 Task: Create ChildIssue0000000130 as Child Issue of Issue Issue0000000065 in Backlog  in Scrum Project Project0000000013 in Jira. Create ChildIssue0000000131 as Child Issue of Issue Issue0000000066 in Backlog  in Scrum Project Project0000000014 in Jira. Create ChildIssue0000000132 as Child Issue of Issue Issue0000000066 in Backlog  in Scrum Project Project0000000014 in Jira. Create ChildIssue0000000133 as Child Issue of Issue Issue0000000067 in Backlog  in Scrum Project Project0000000014 in Jira. Create ChildIssue0000000134 as Child Issue of Issue Issue0000000067 in Backlog  in Scrum Project Project0000000014 in Jira
Action: Mouse moved to (331, 422)
Screenshot: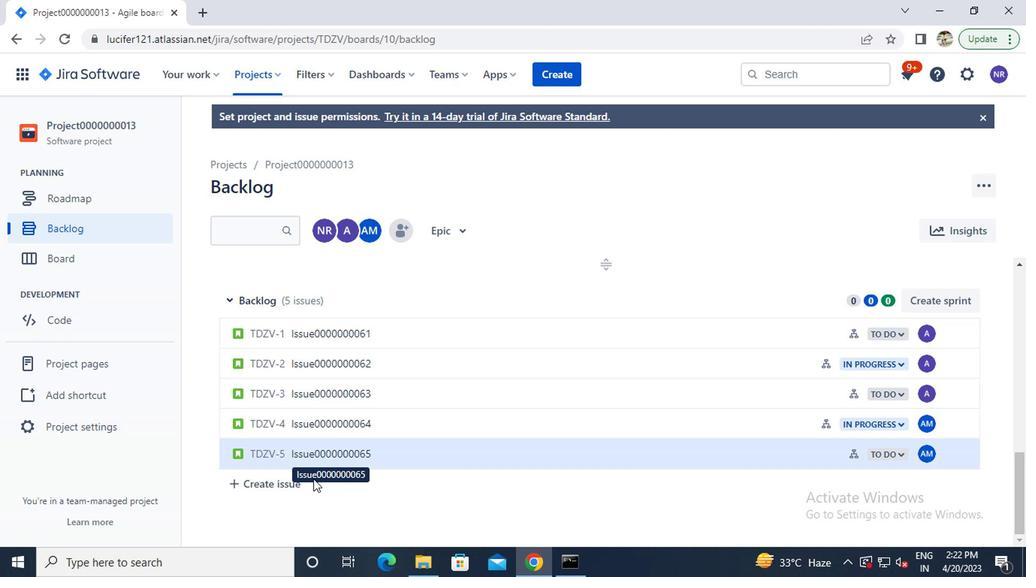 
Action: Mouse pressed left at (331, 422)
Screenshot: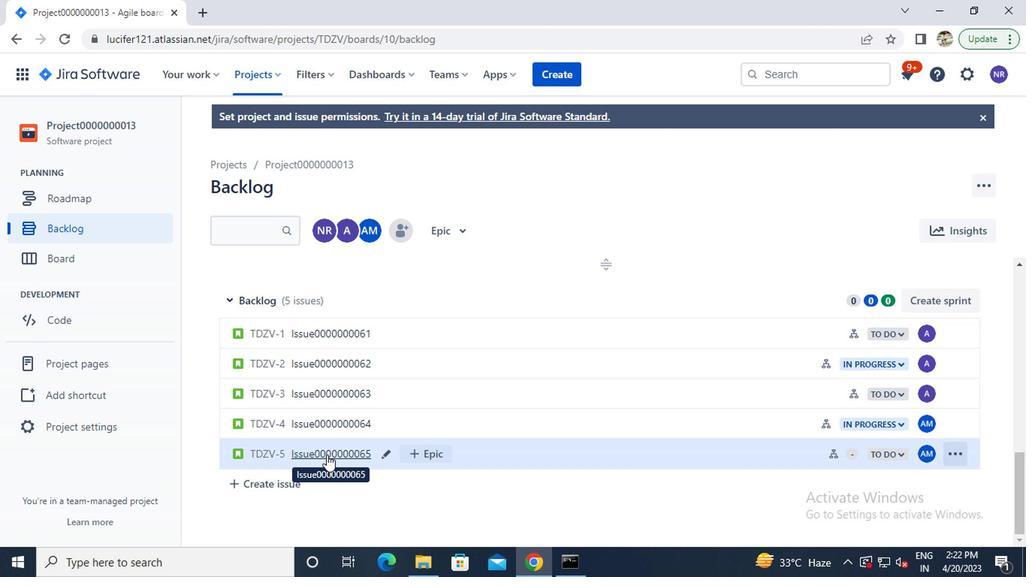 
Action: Mouse moved to (635, 340)
Screenshot: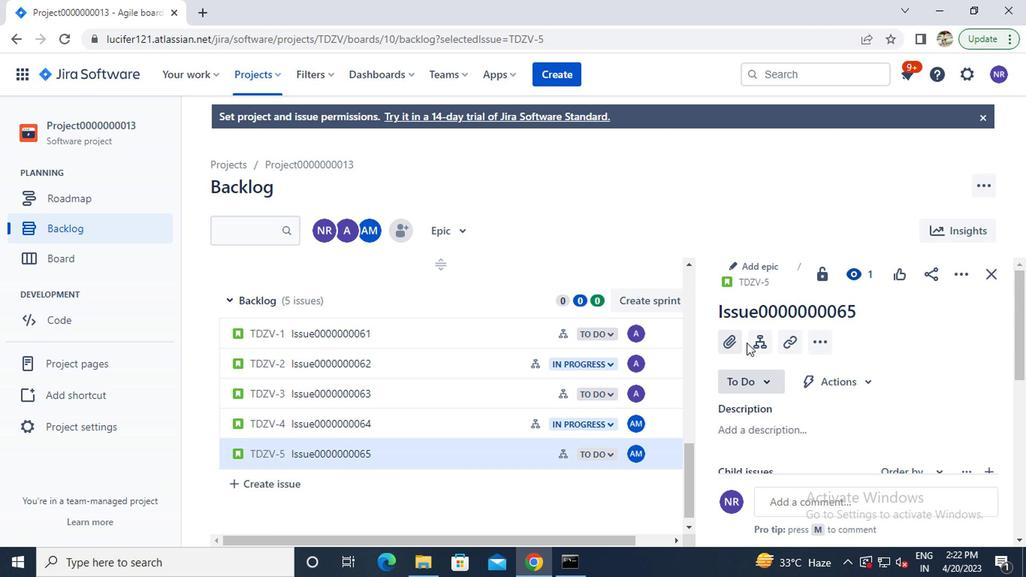 
Action: Mouse pressed left at (635, 340)
Screenshot: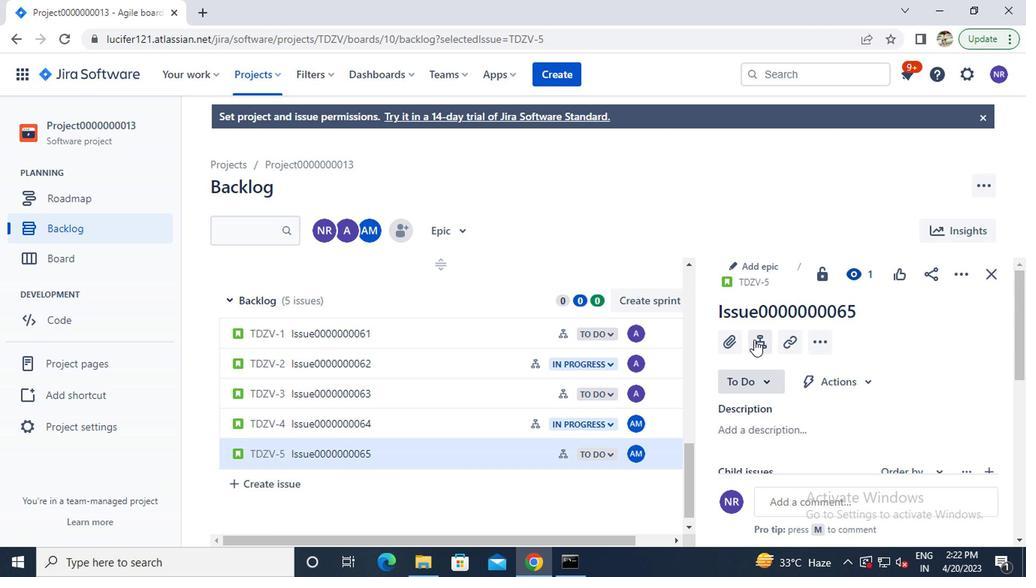 
Action: Mouse moved to (637, 340)
Screenshot: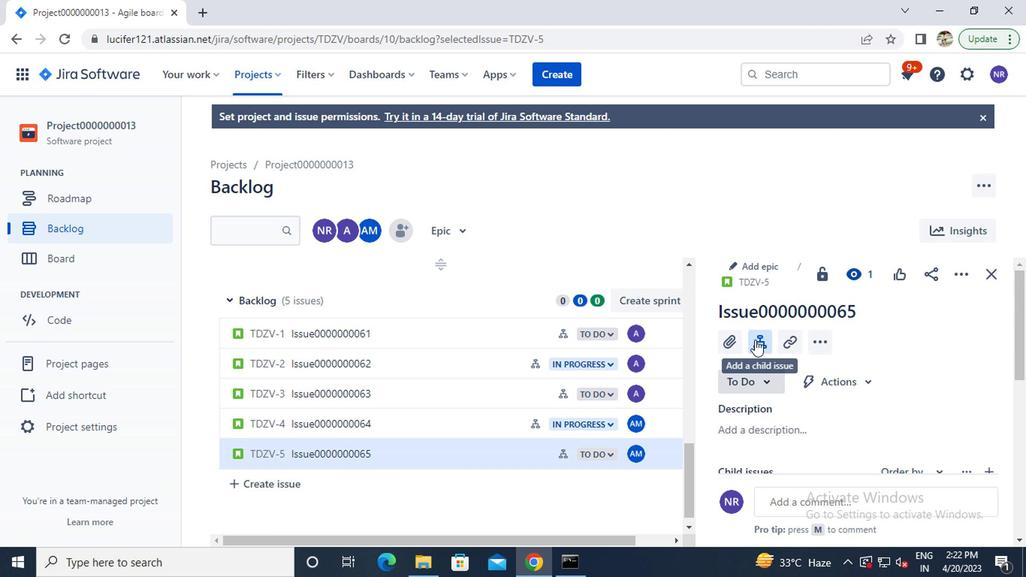 
Action: Key pressed c<Key.caps_lock>hild<Key.caps_lock>i<Key.caps_lock>ssue0000000130
Screenshot: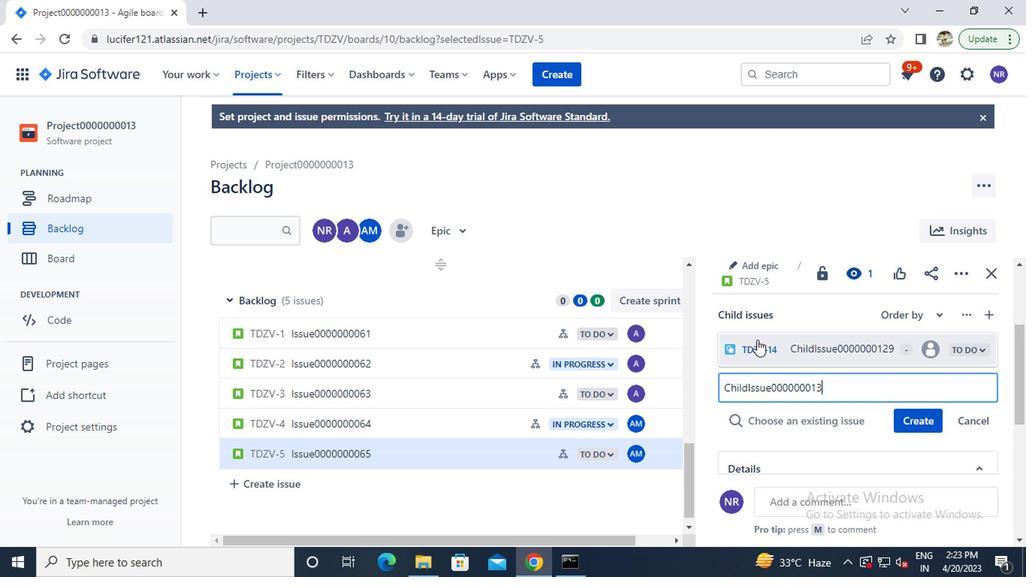 
Action: Mouse moved to (755, 395)
Screenshot: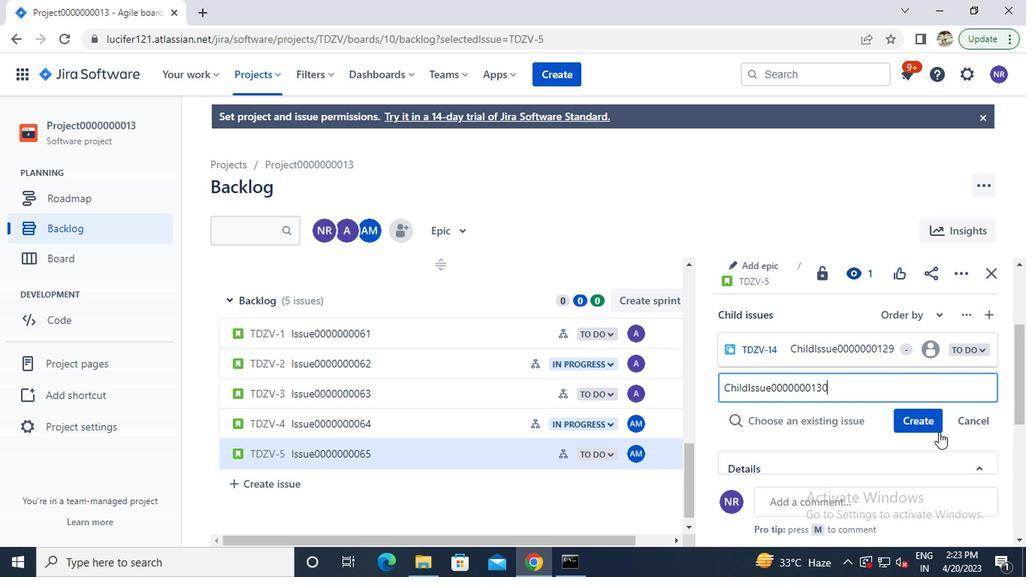 
Action: Mouse pressed left at (755, 395)
Screenshot: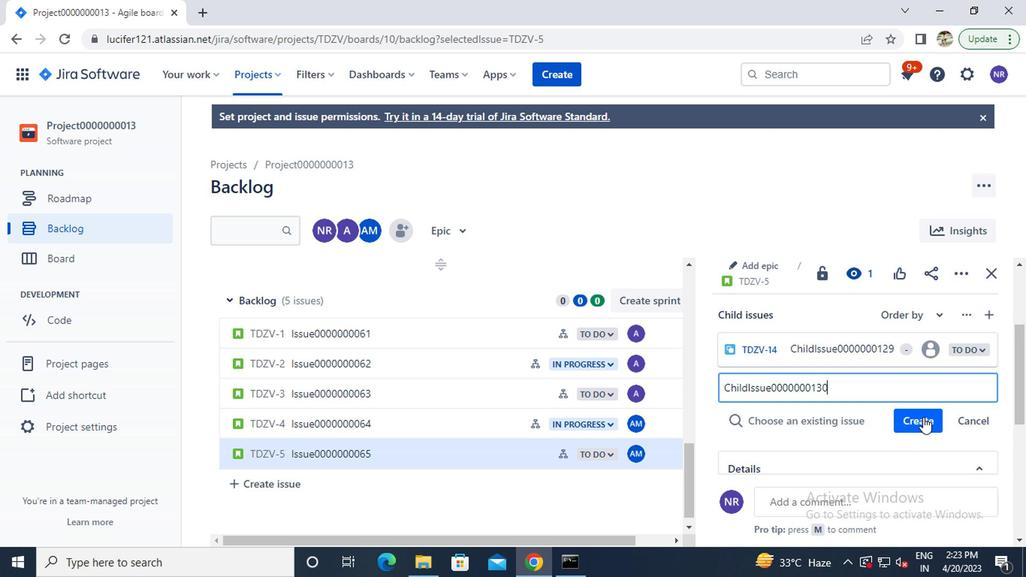 
Action: Mouse moved to (277, 148)
Screenshot: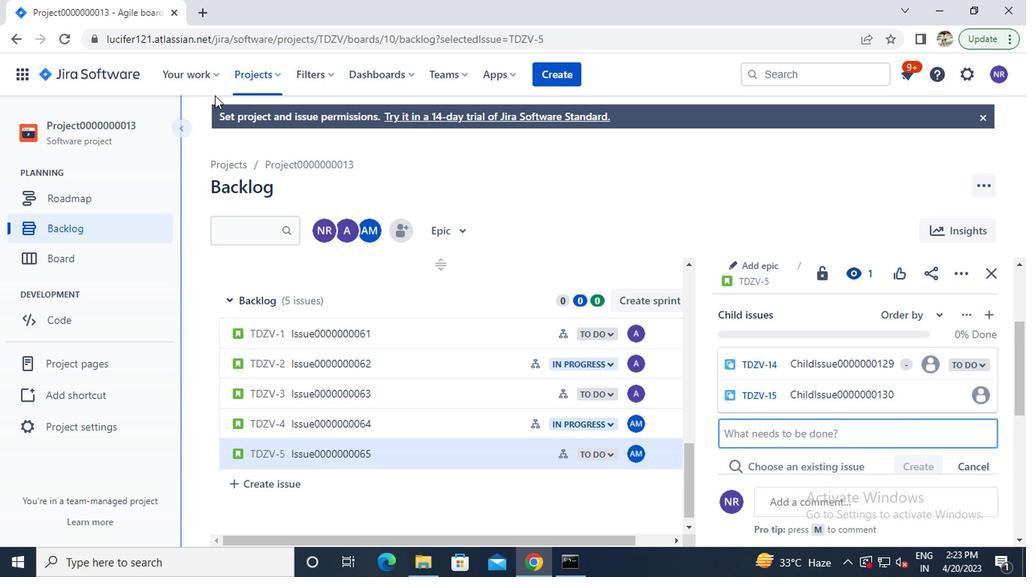 
Action: Mouse pressed left at (277, 148)
Screenshot: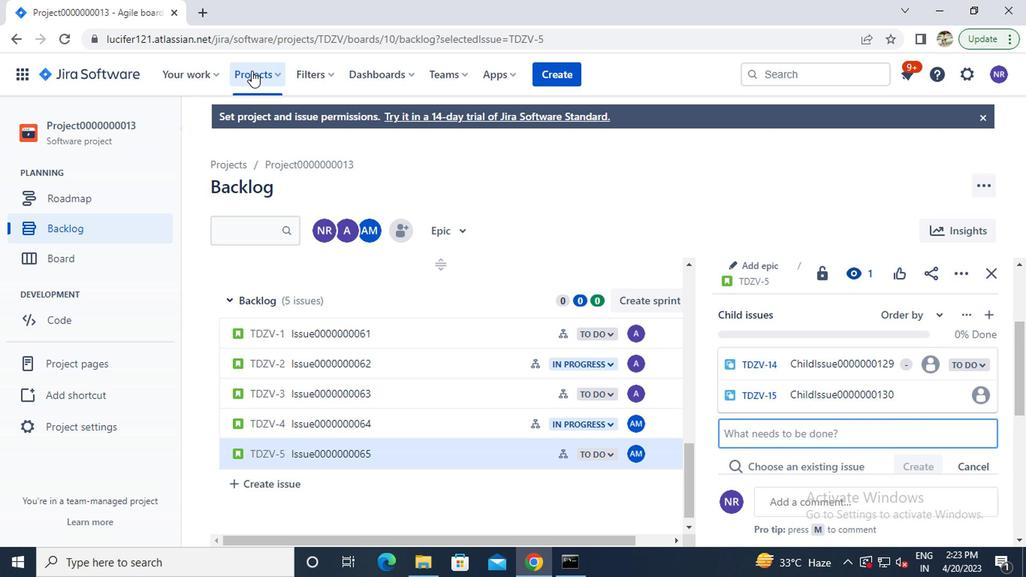 
Action: Mouse moved to (297, 220)
Screenshot: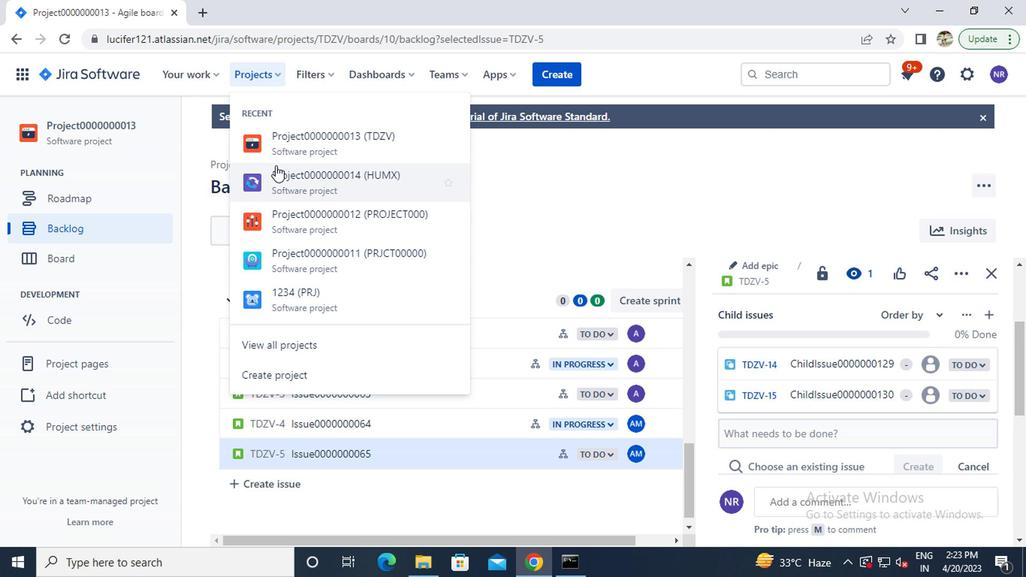 
Action: Mouse pressed left at (297, 220)
Screenshot: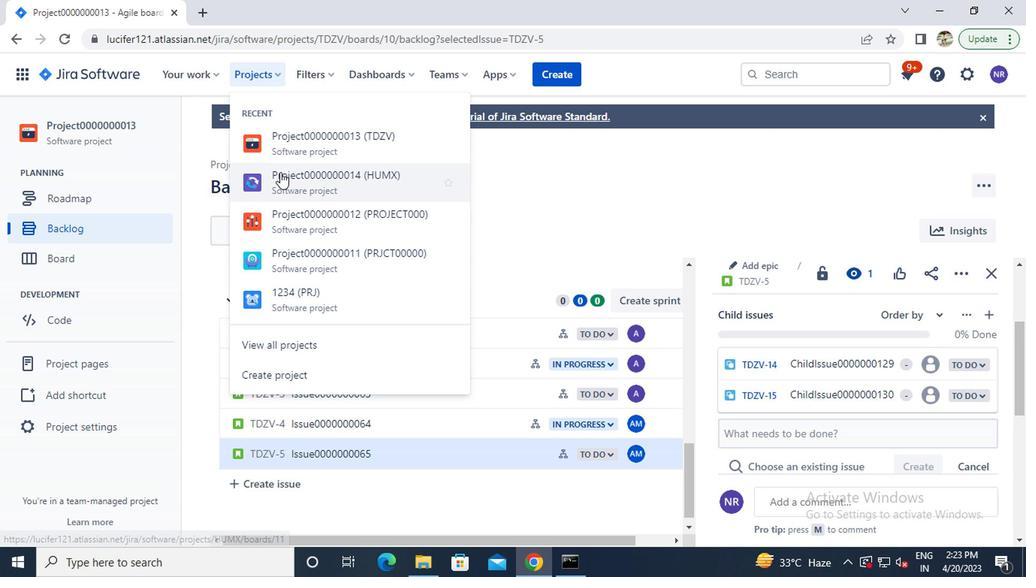 
Action: Mouse moved to (149, 264)
Screenshot: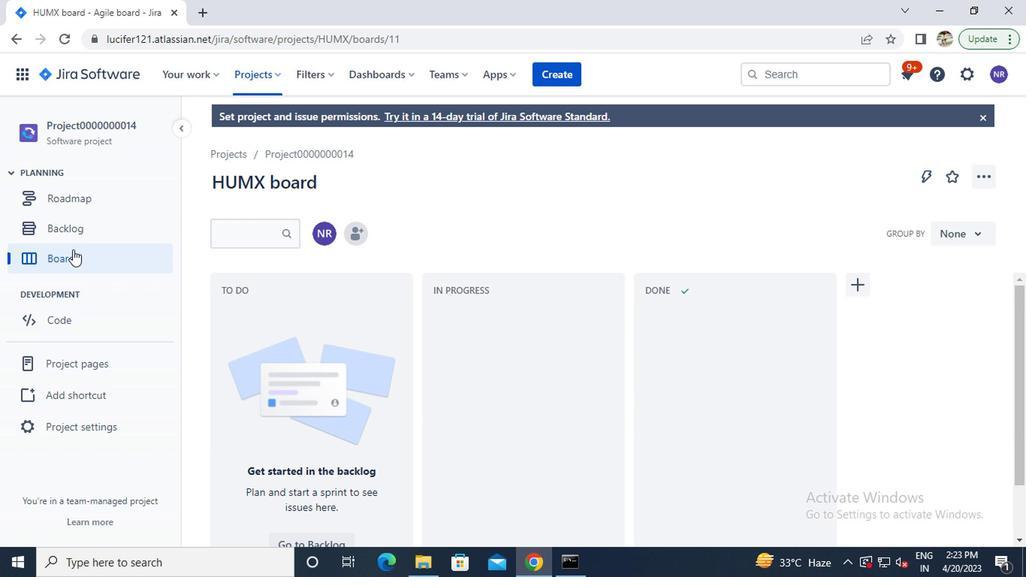 
Action: Mouse pressed left at (149, 264)
Screenshot: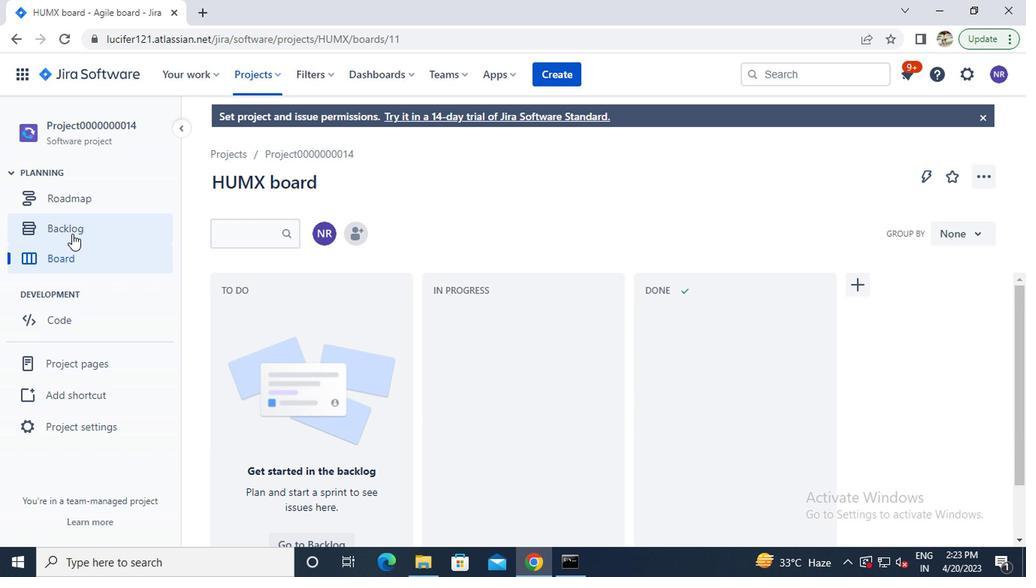 
Action: Mouse moved to (509, 348)
Screenshot: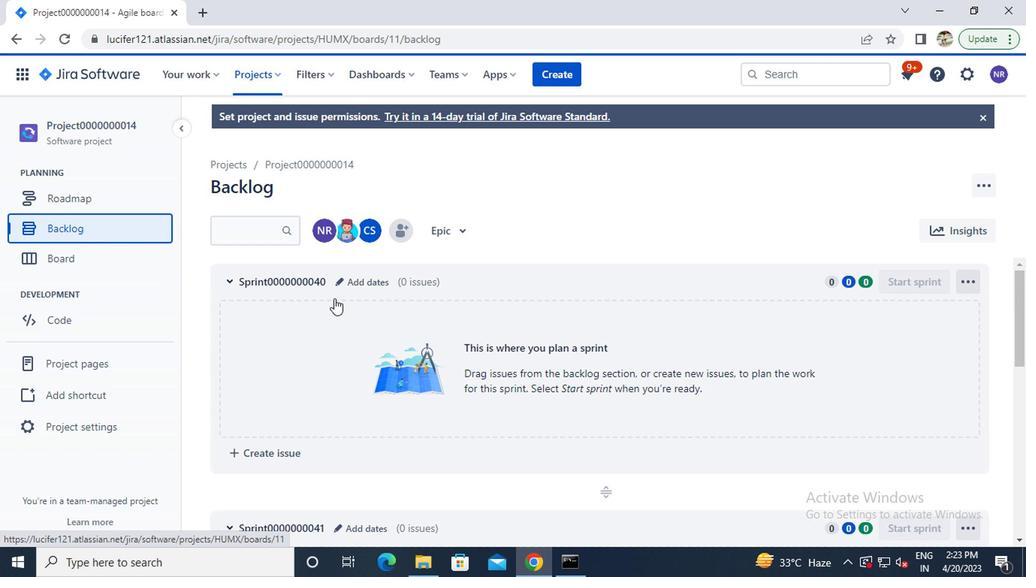 
Action: Mouse scrolled (509, 347) with delta (0, 0)
Screenshot: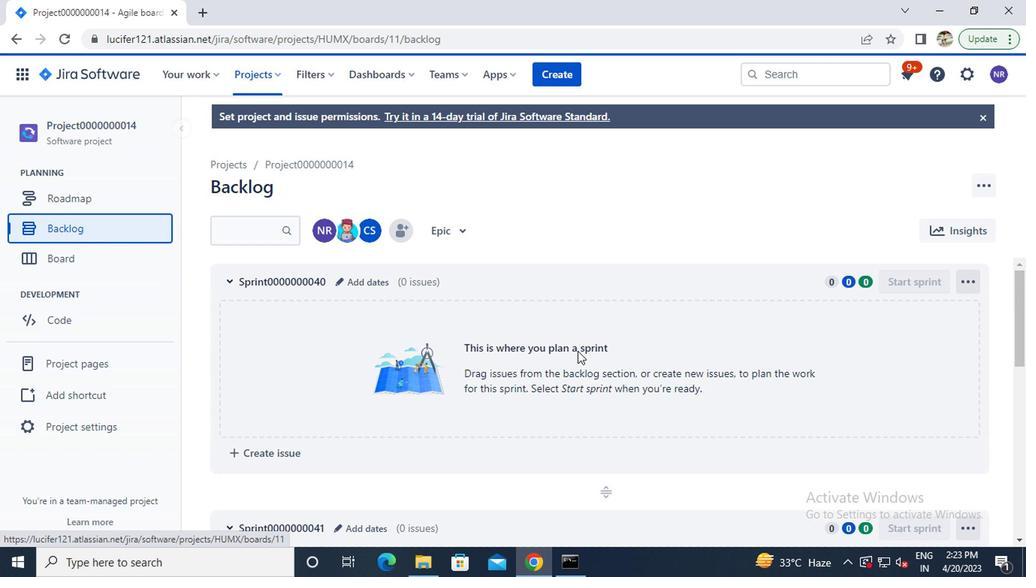 
Action: Mouse scrolled (509, 347) with delta (0, 0)
Screenshot: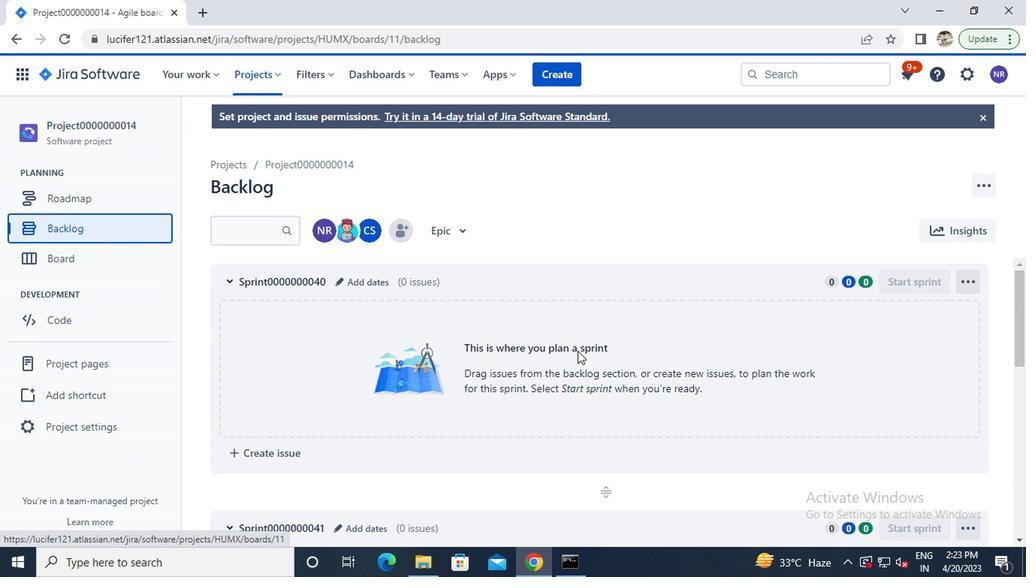 
Action: Mouse scrolled (509, 347) with delta (0, 0)
Screenshot: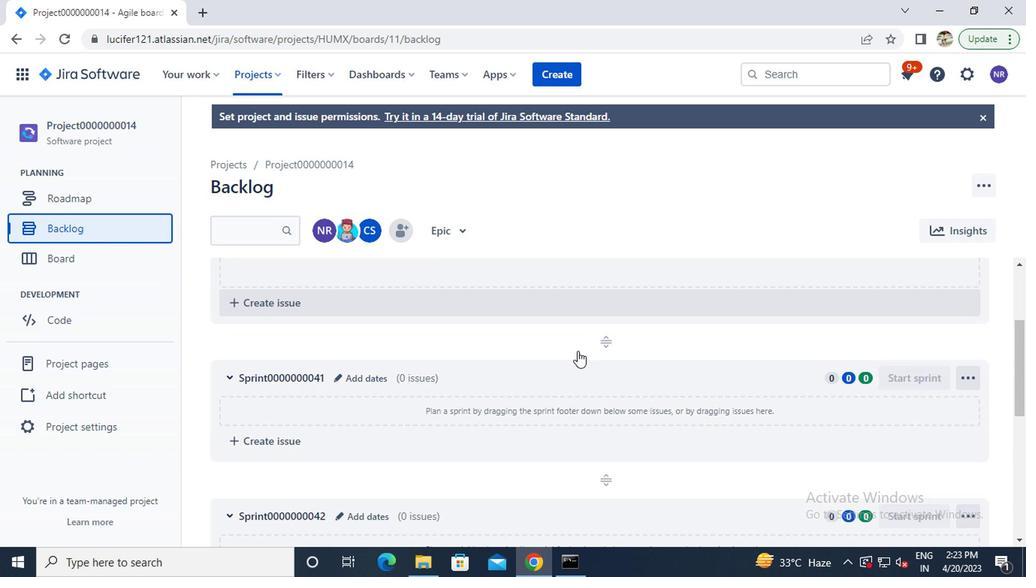 
Action: Mouse scrolled (509, 347) with delta (0, 0)
Screenshot: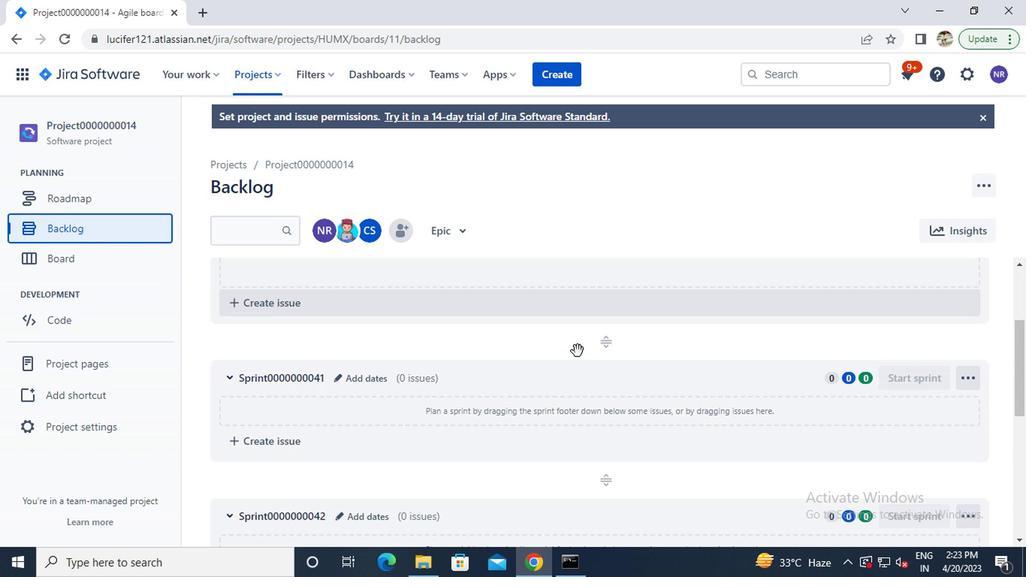 
Action: Mouse scrolled (509, 347) with delta (0, 0)
Screenshot: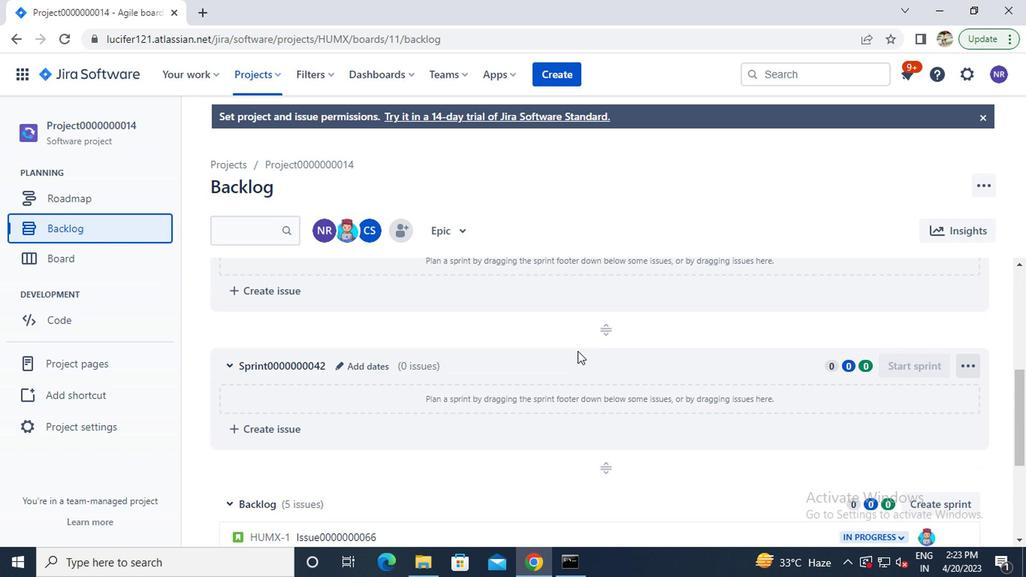 
Action: Mouse scrolled (509, 347) with delta (0, 0)
Screenshot: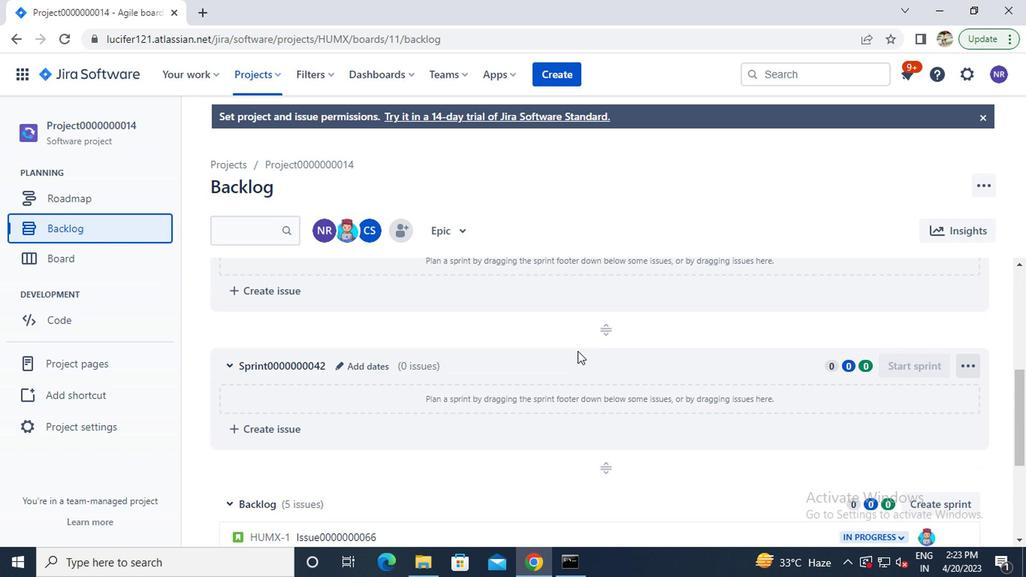 
Action: Mouse moved to (276, 372)
Screenshot: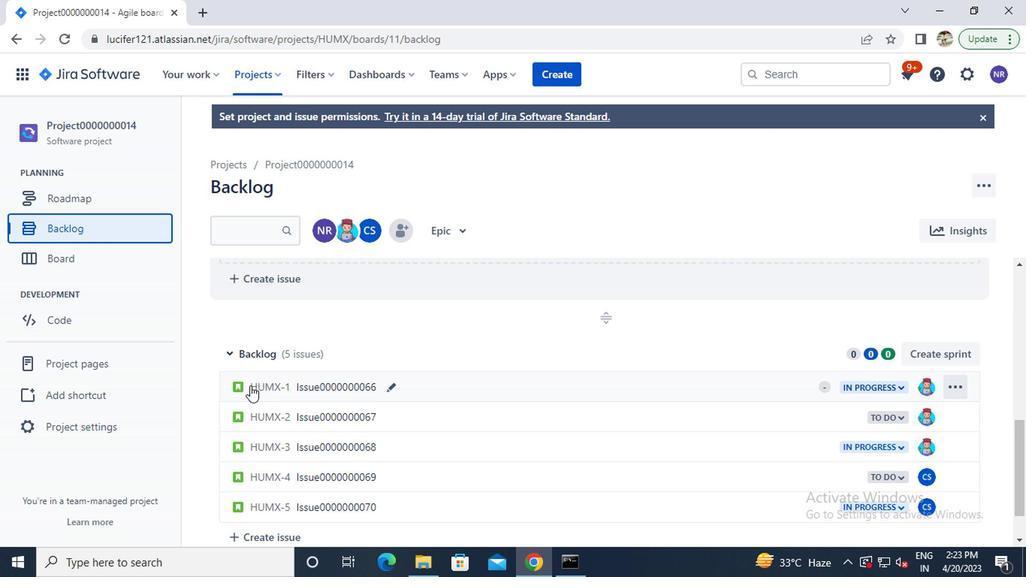 
Action: Mouse pressed left at (276, 372)
Screenshot: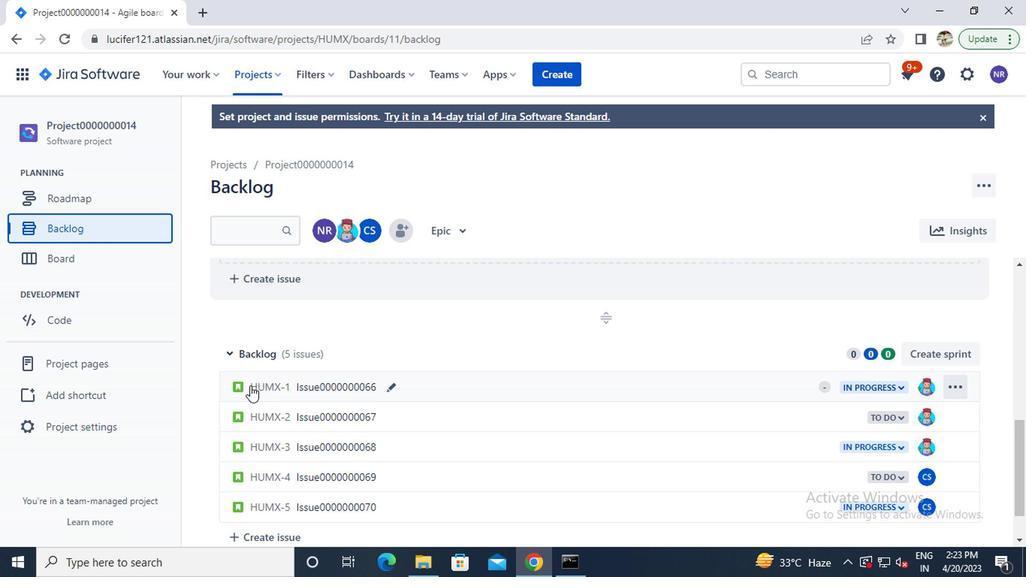 
Action: Mouse moved to (639, 338)
Screenshot: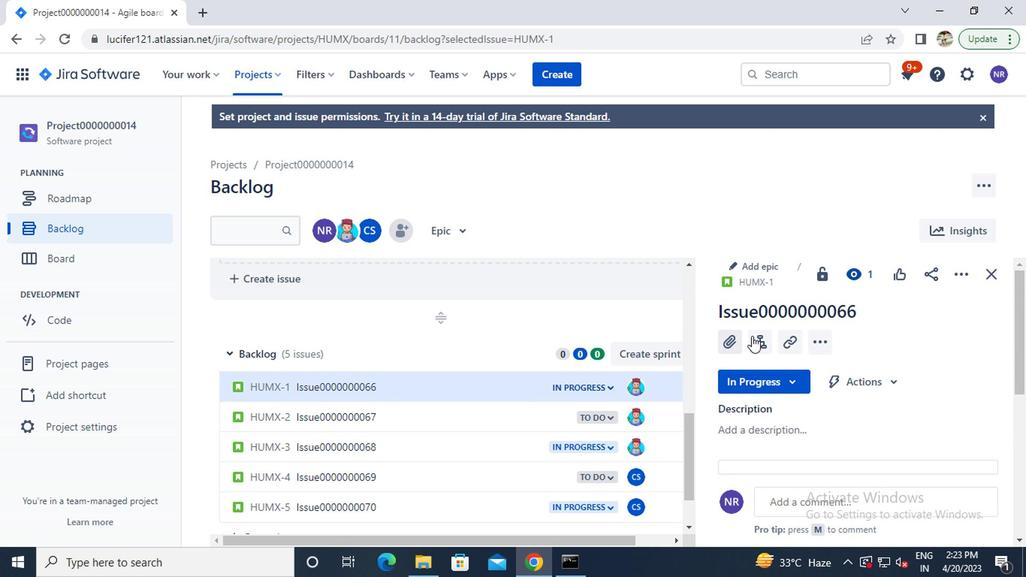 
Action: Mouse pressed left at (639, 338)
Screenshot: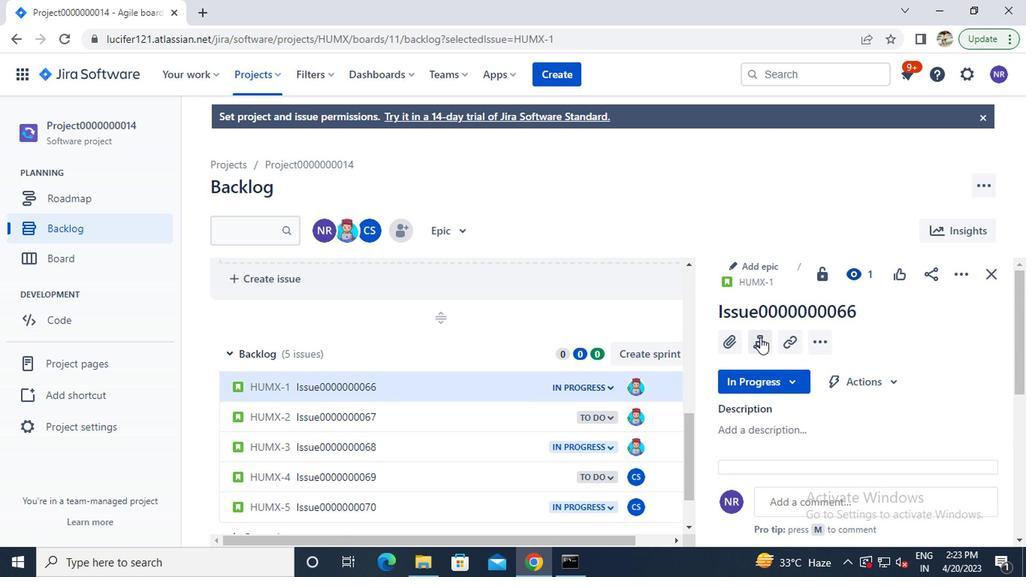 
Action: Mouse moved to (643, 370)
Screenshot: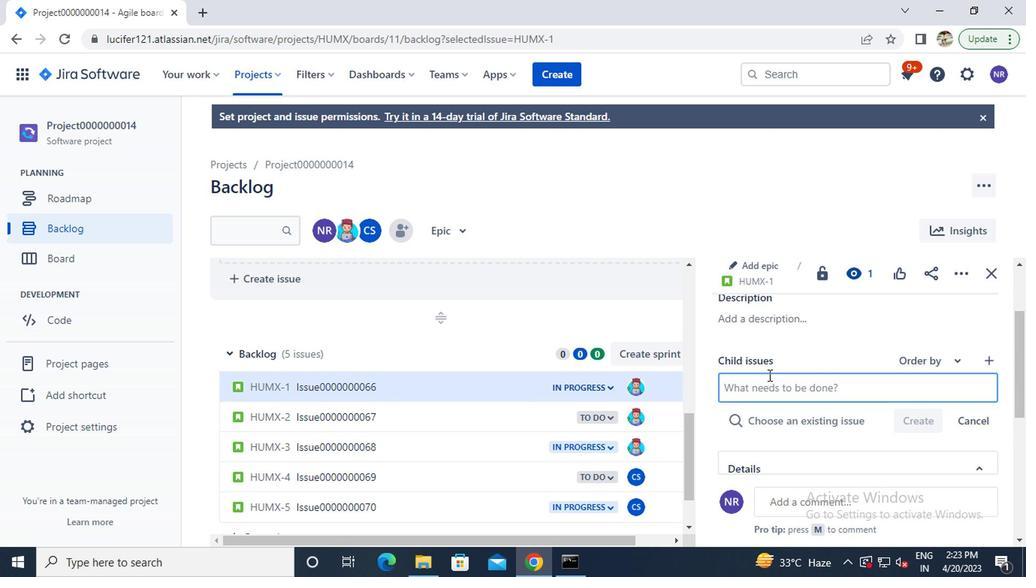 
Action: Mouse pressed left at (643, 370)
Screenshot: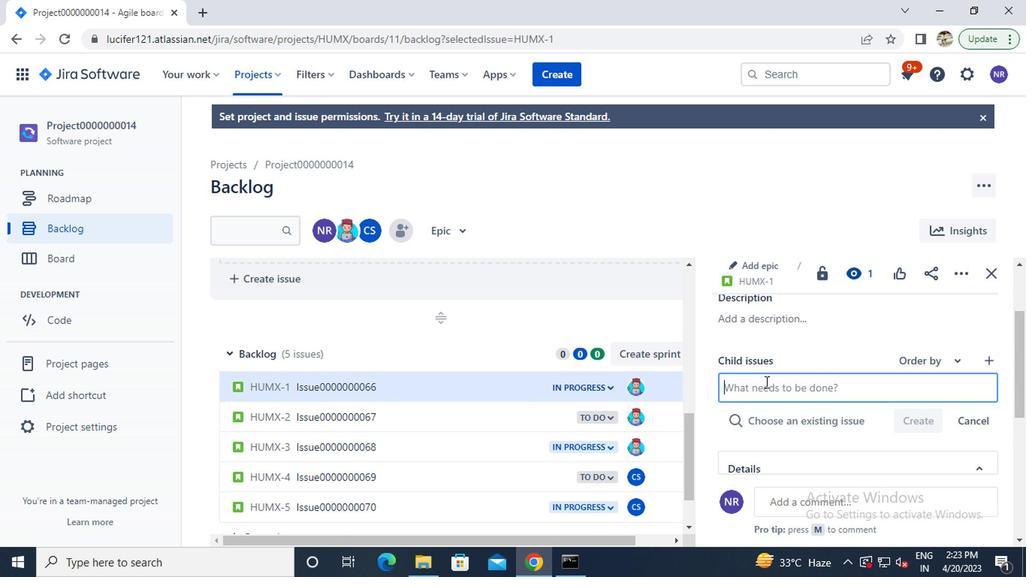 
Action: Key pressed <Key.caps_lock>c<Key.caps_lock>hild<Key.caps_lock>i<Key.caps_lock>ssue0000000131<Key.enter><Key.caps_lock>c<Key.caps_lock>hild<Key.caps_lock>i<Key.caps_lock>ssue0000000132
Screenshot: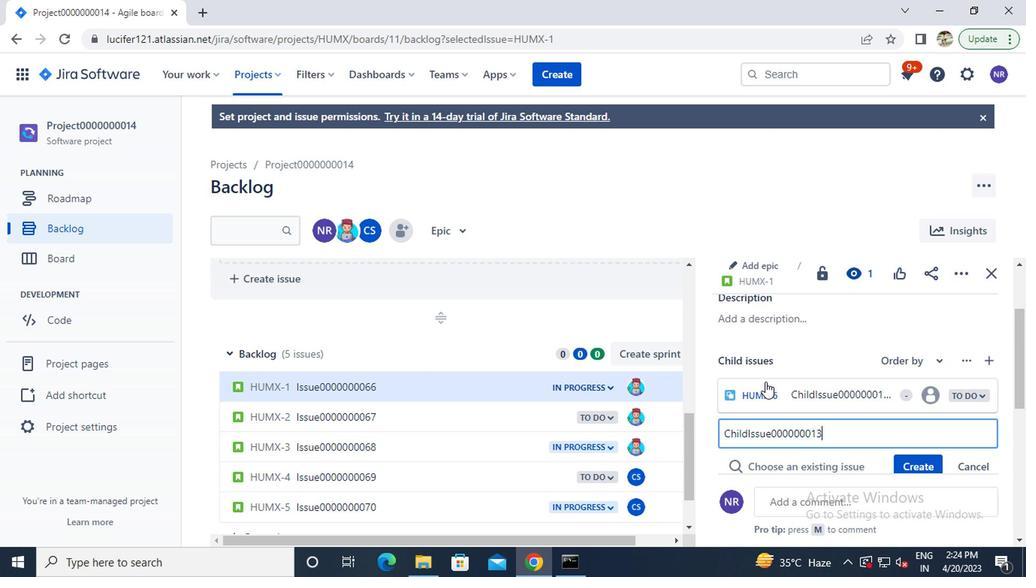 
Action: Mouse moved to (746, 431)
Screenshot: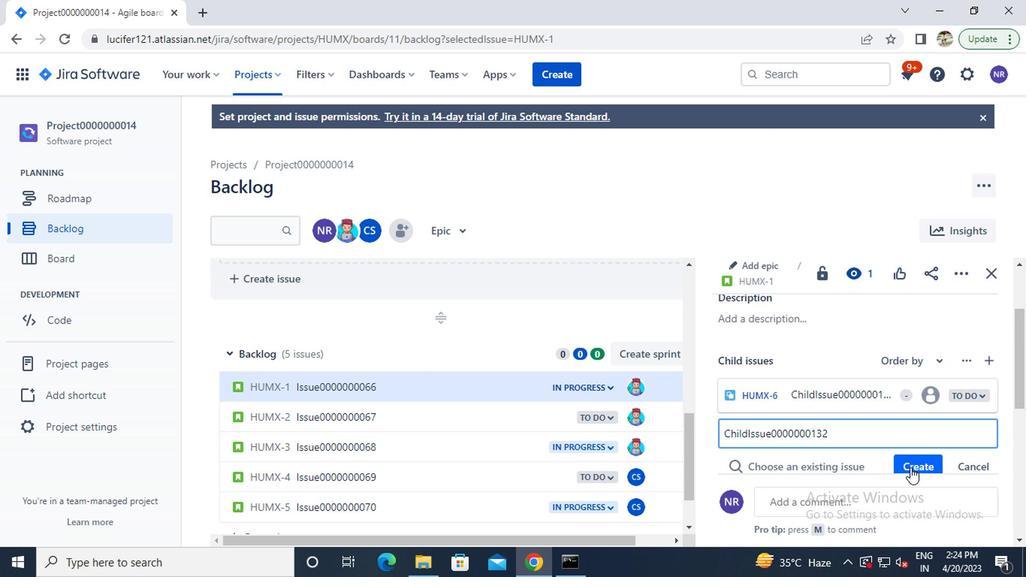 
Action: Mouse pressed left at (746, 431)
Screenshot: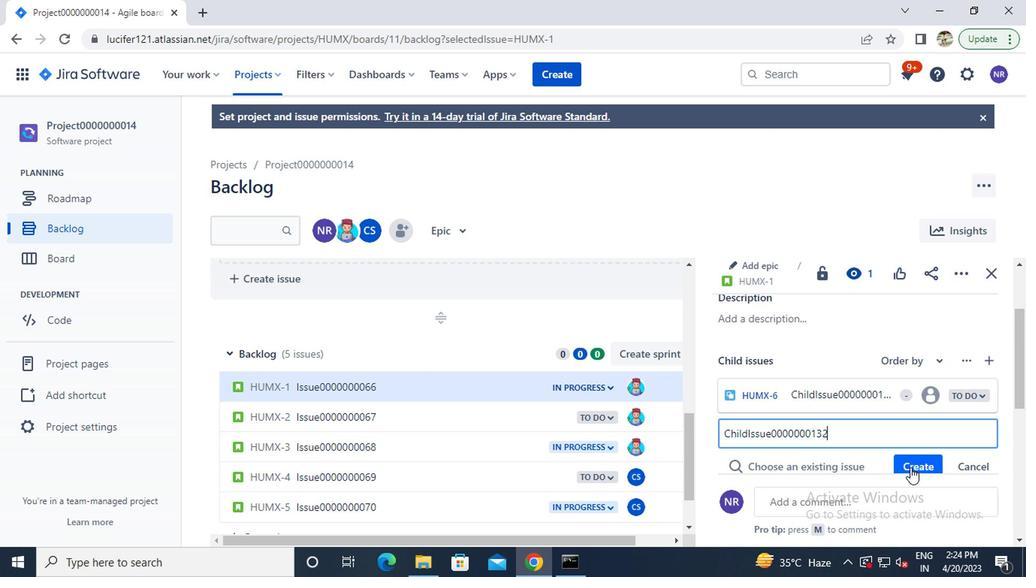
Action: Mouse moved to (280, 391)
Screenshot: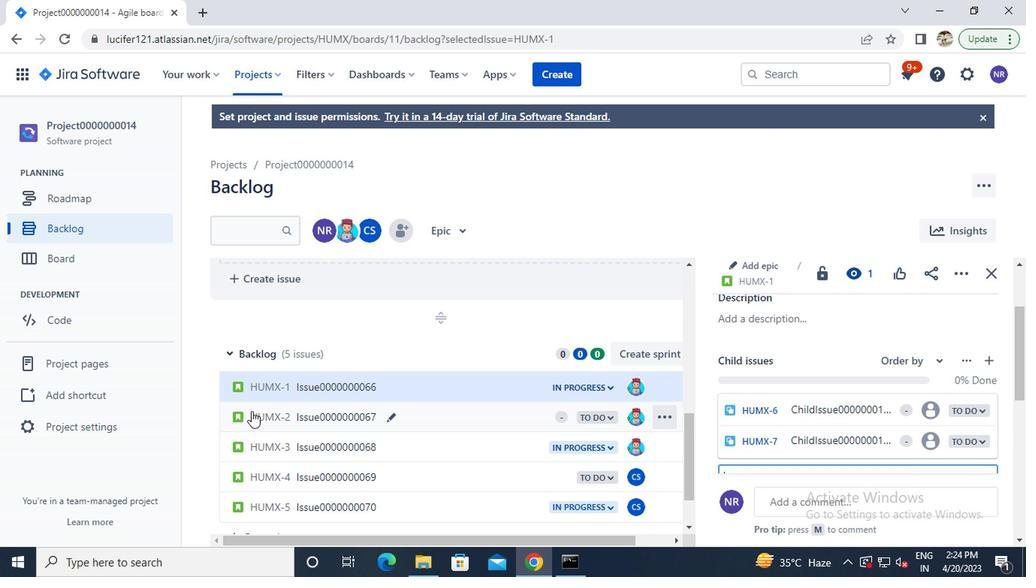 
Action: Mouse pressed left at (280, 391)
Screenshot: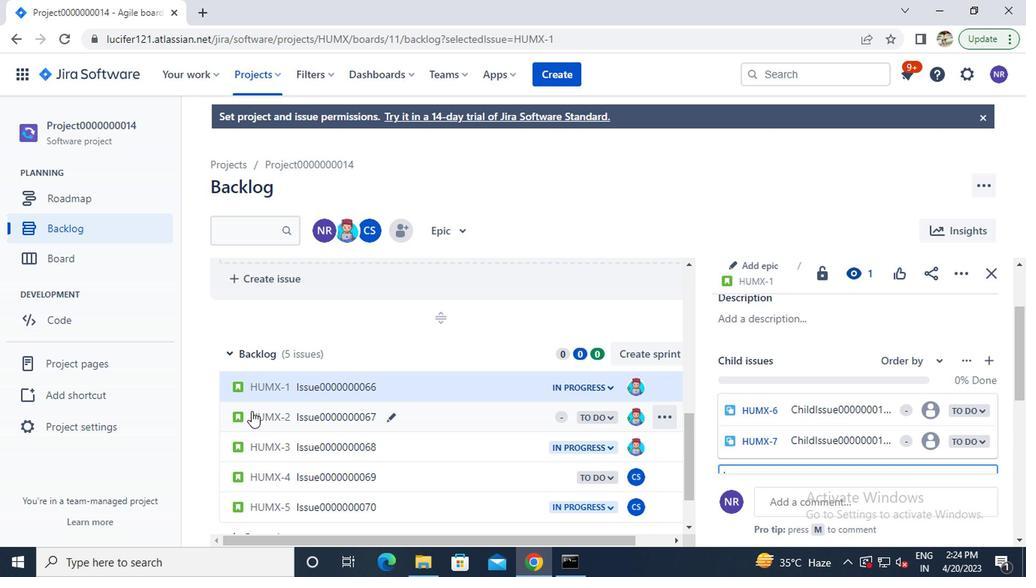 
Action: Mouse moved to (641, 344)
Screenshot: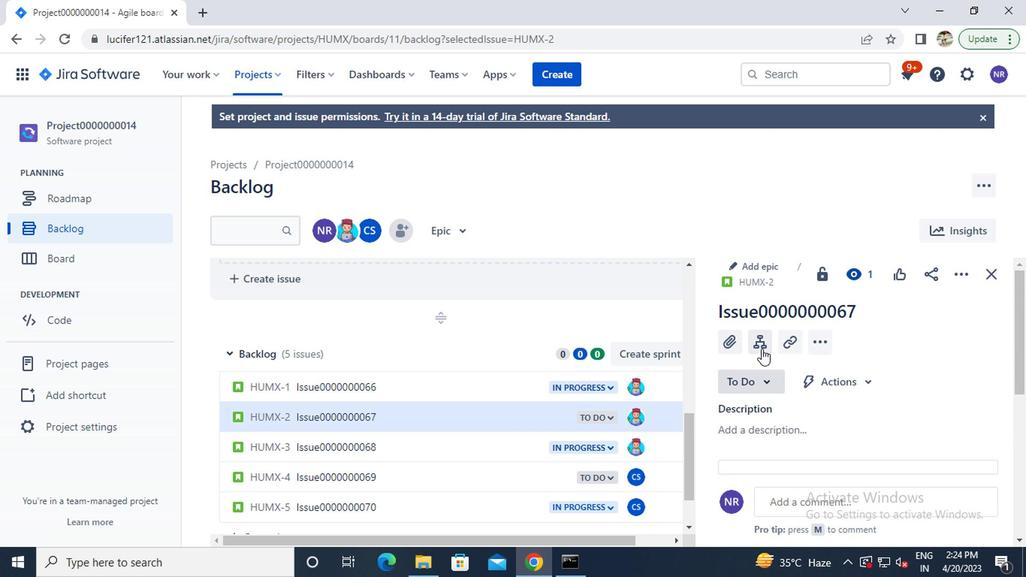 
Action: Mouse pressed left at (641, 344)
Screenshot: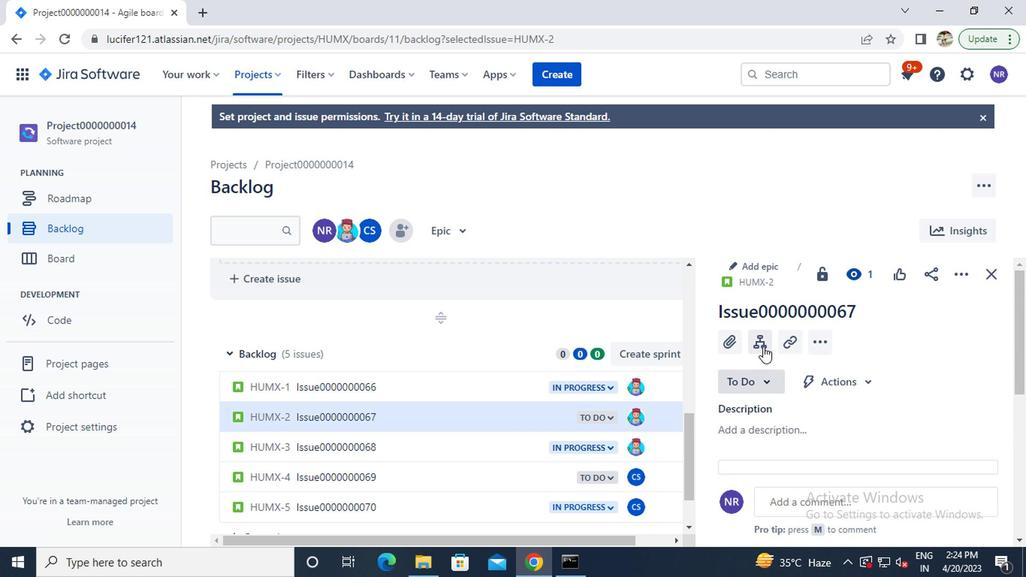 
Action: Mouse moved to (641, 378)
Screenshot: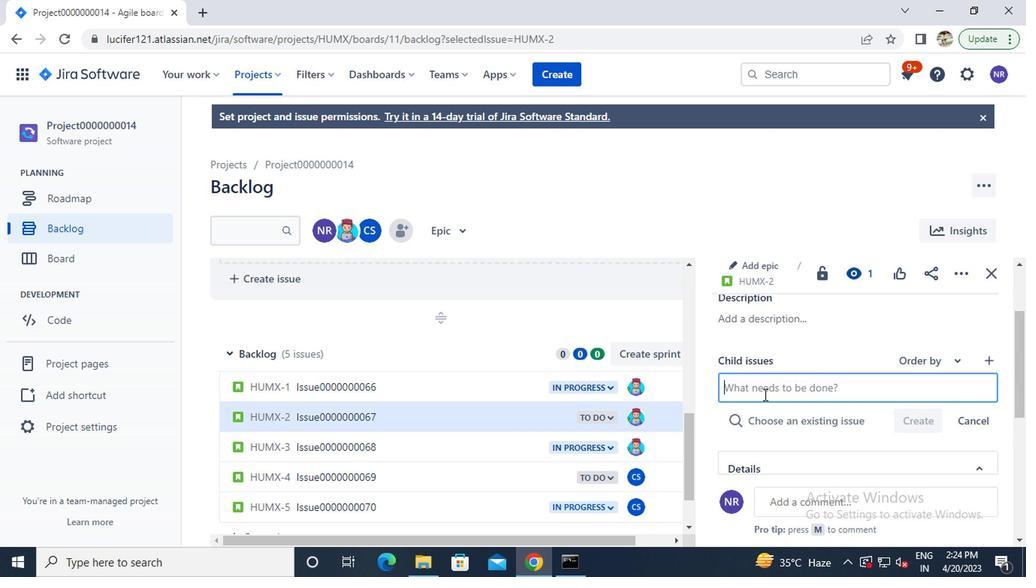 
Action: Mouse pressed left at (641, 378)
Screenshot: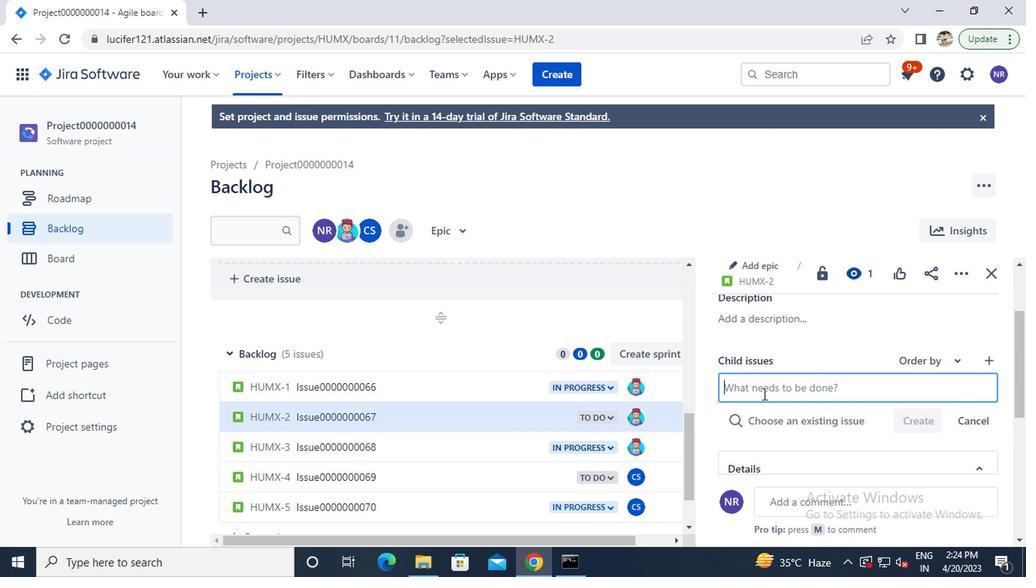 
Action: Key pressed <Key.caps_lock>c<Key.caps_lock>hild<Key.caps_lock>iss<Key.backspace><Key.backspace><Key.caps_lock>ssue00000000<Key.backspace>133<Key.enter><Key.caps_lock>c<Key.caps_lock>hild<Key.caps_lock>i<Key.caps_lock>ssue0000000133<Key.backspace>4
Screenshot: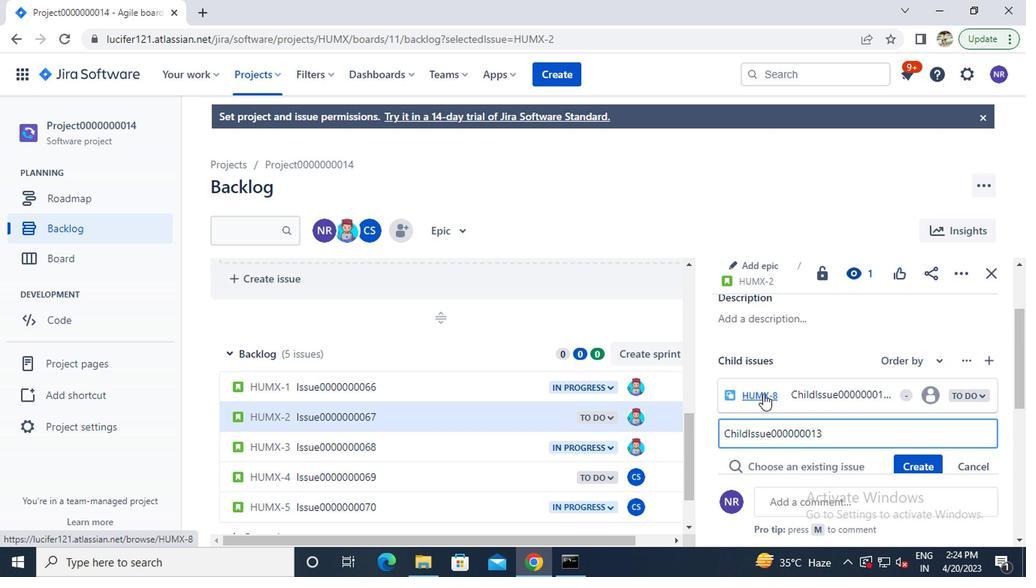 
Action: Mouse moved to (745, 427)
Screenshot: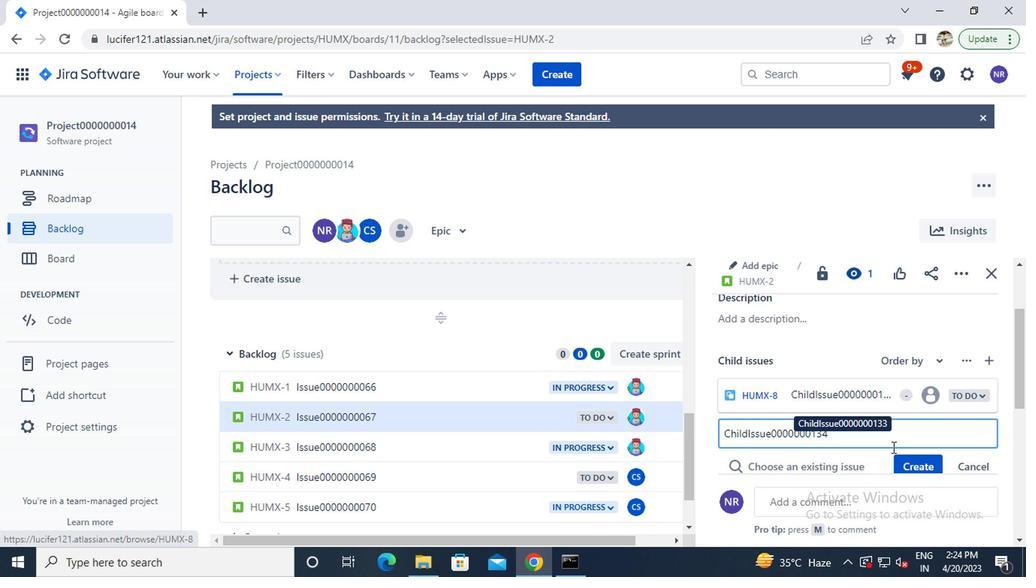 
Action: Mouse pressed left at (745, 427)
Screenshot: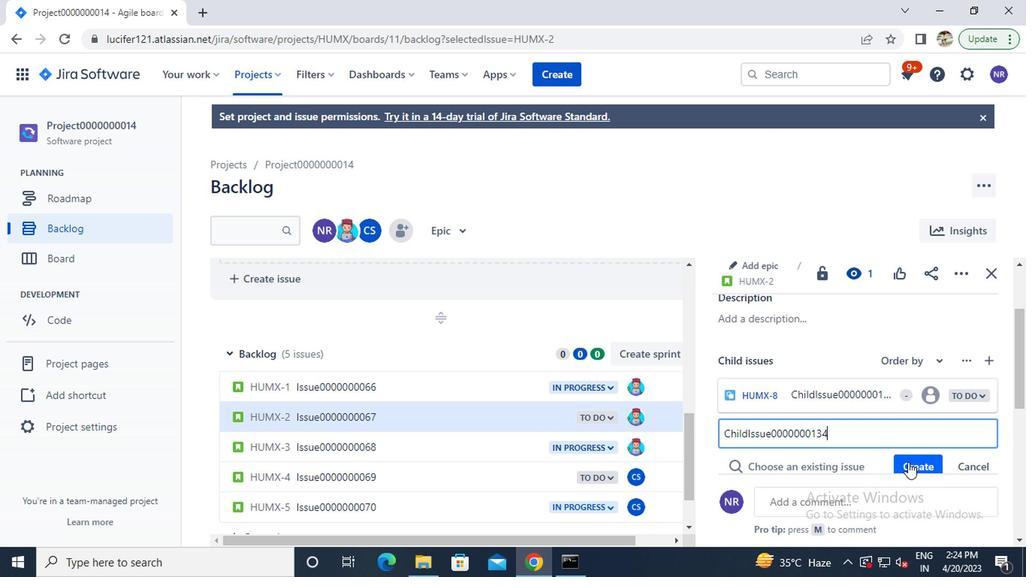 
